 Task: Look for properties with EV chargers in San Antonio.
Action: Mouse moved to (849, 122)
Screenshot: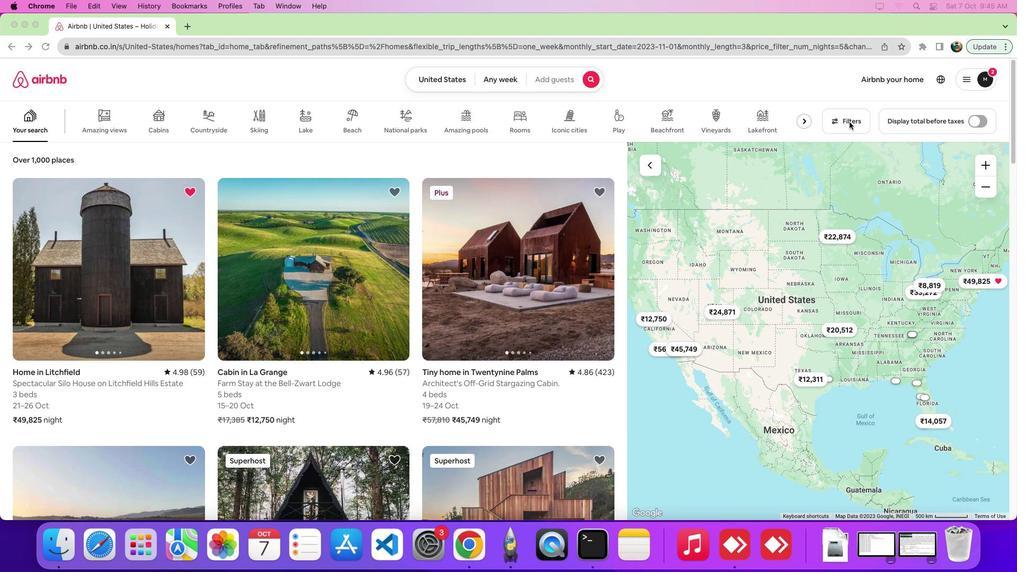 
Action: Mouse pressed left at (849, 122)
Screenshot: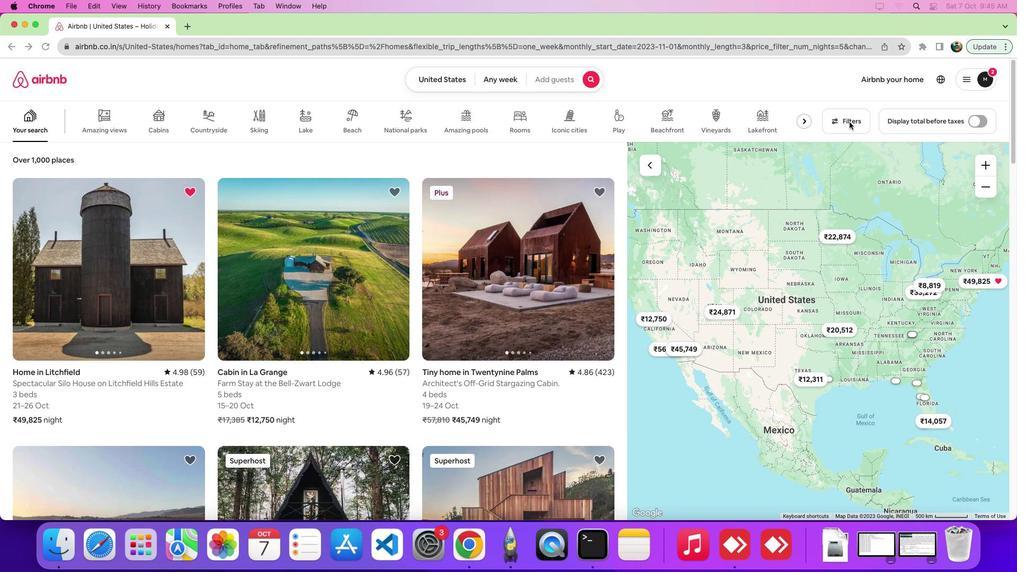 
Action: Mouse pressed left at (849, 122)
Screenshot: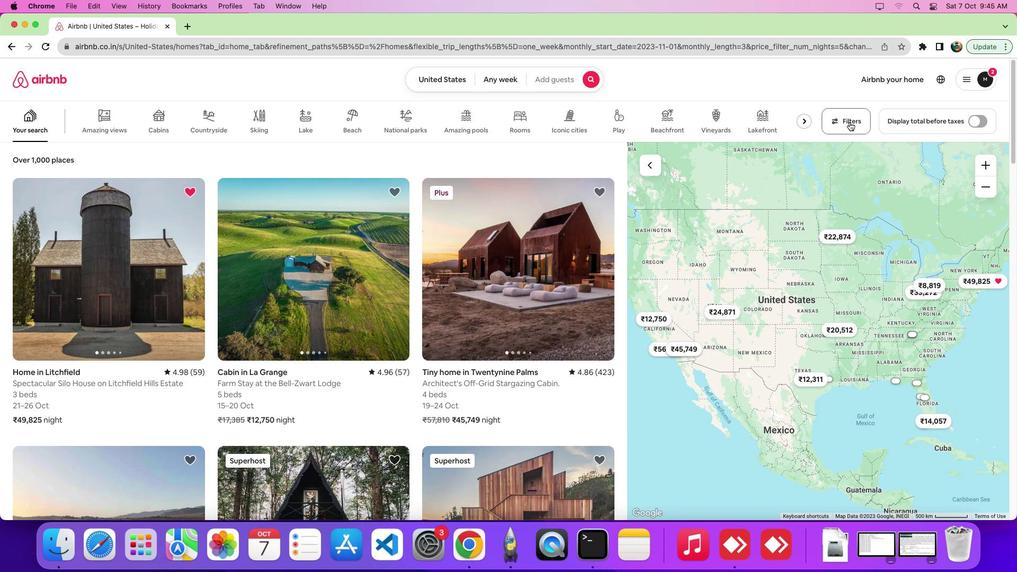 
Action: Mouse moved to (654, 183)
Screenshot: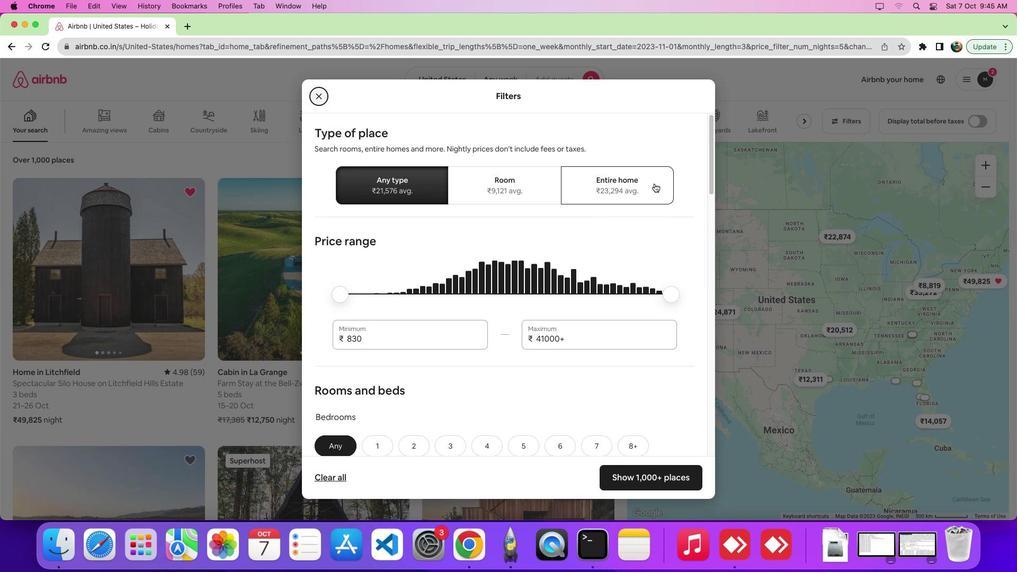 
Action: Mouse pressed left at (654, 183)
Screenshot: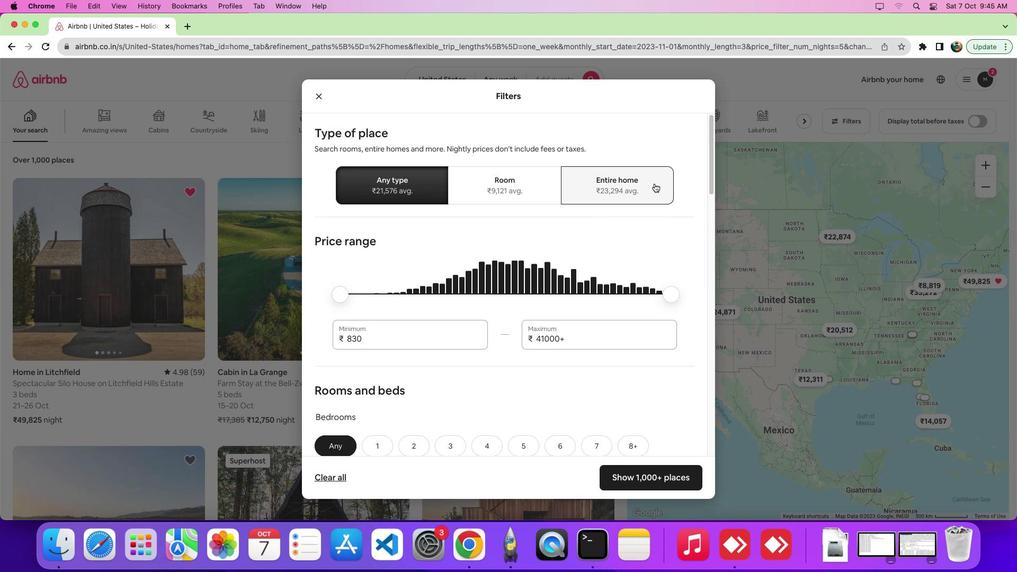 
Action: Mouse moved to (524, 335)
Screenshot: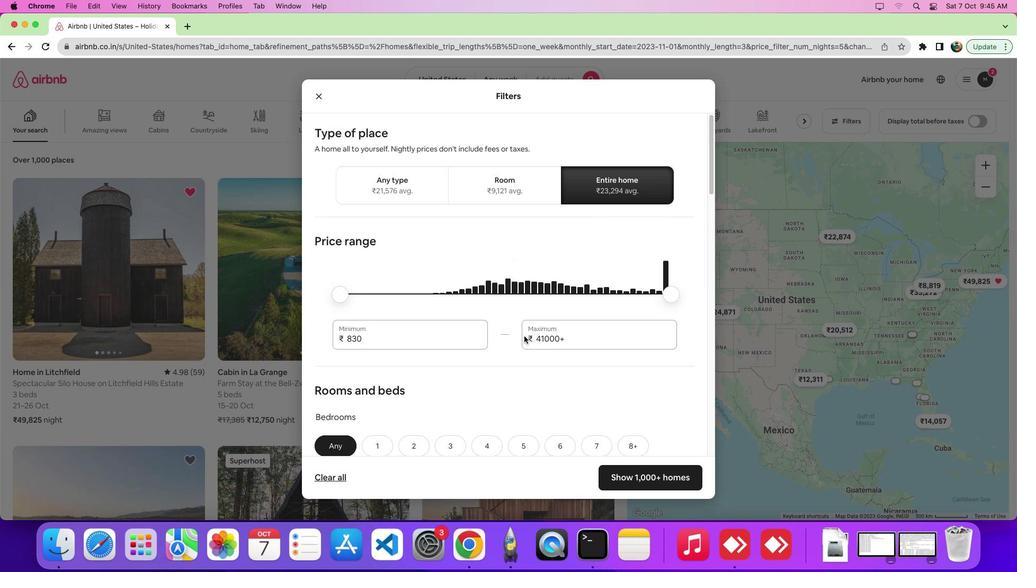 
Action: Mouse scrolled (524, 335) with delta (0, 0)
Screenshot: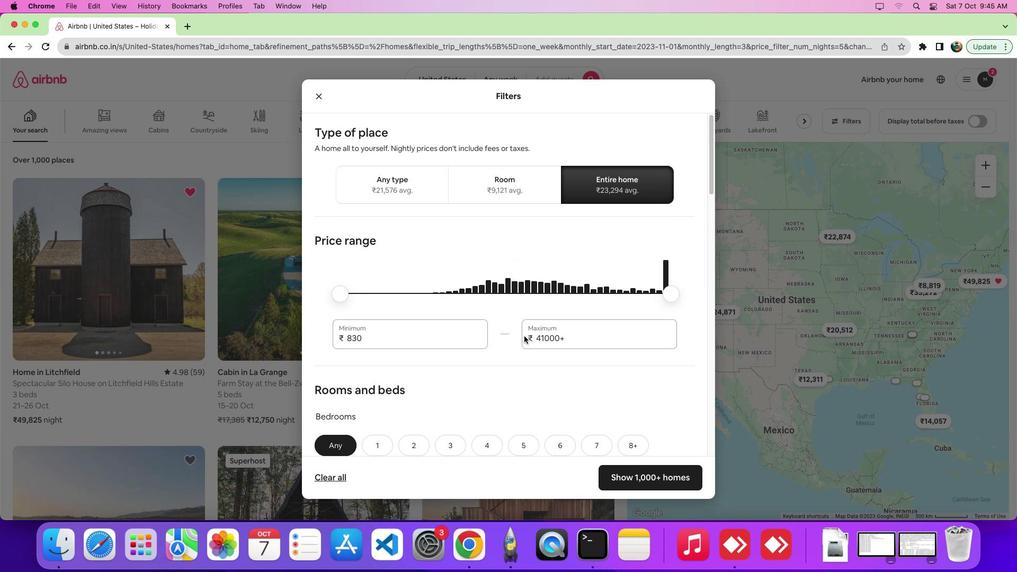 
Action: Mouse scrolled (524, 335) with delta (0, 0)
Screenshot: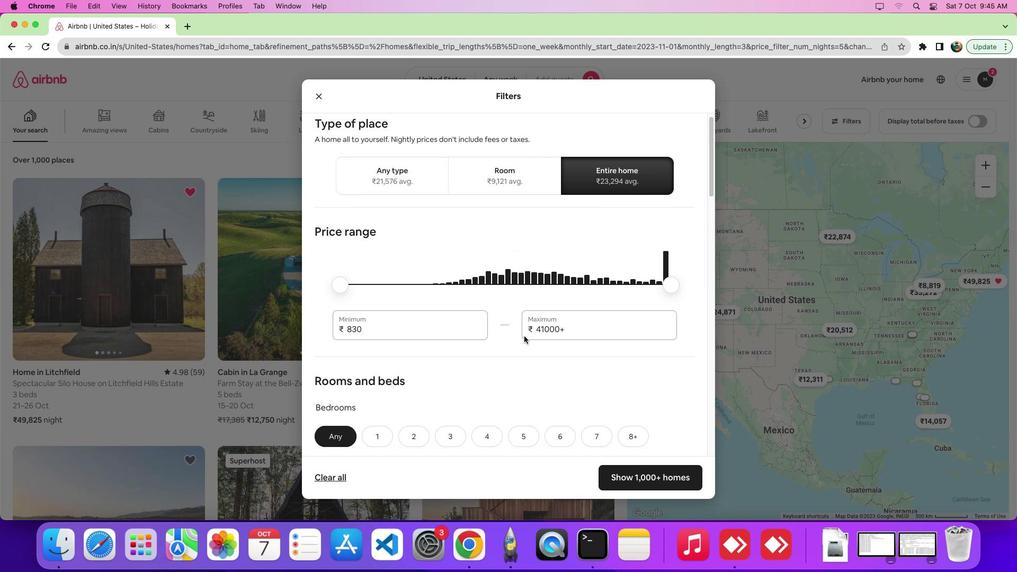 
Action: Mouse scrolled (524, 335) with delta (0, -2)
Screenshot: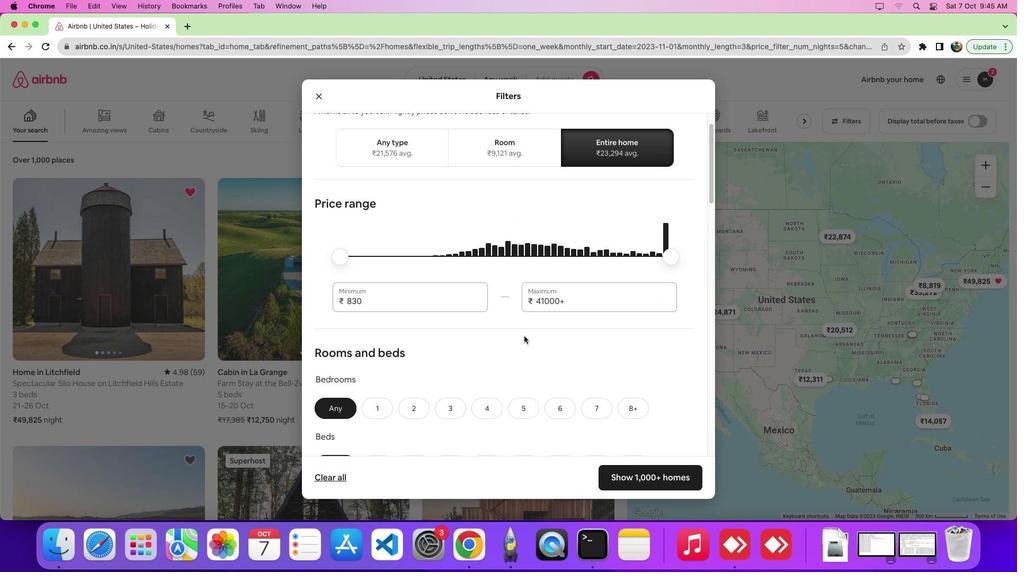 
Action: Mouse scrolled (524, 335) with delta (0, -3)
Screenshot: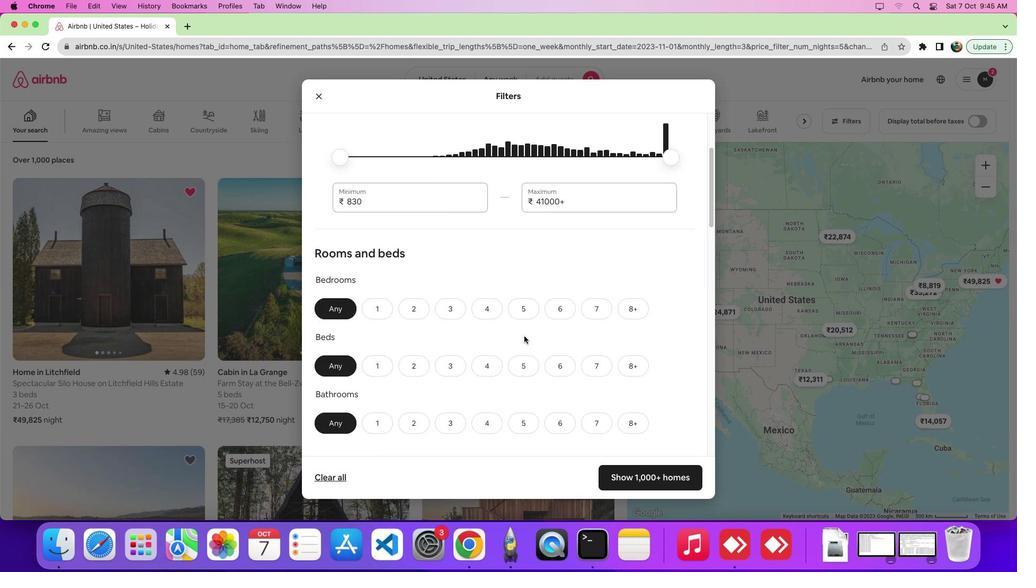 
Action: Mouse scrolled (524, 335) with delta (0, 0)
Screenshot: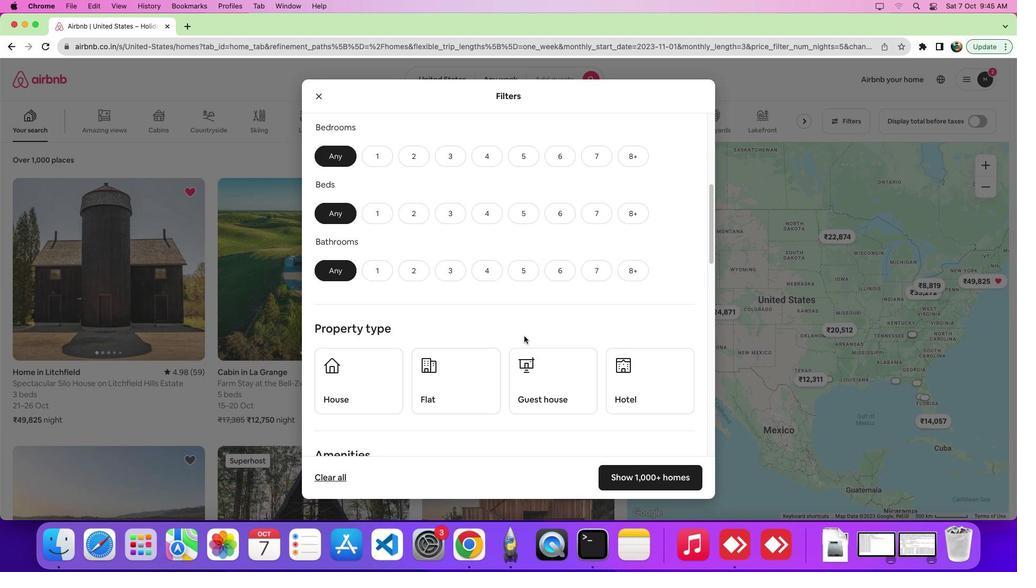 
Action: Mouse scrolled (524, 335) with delta (0, 0)
Screenshot: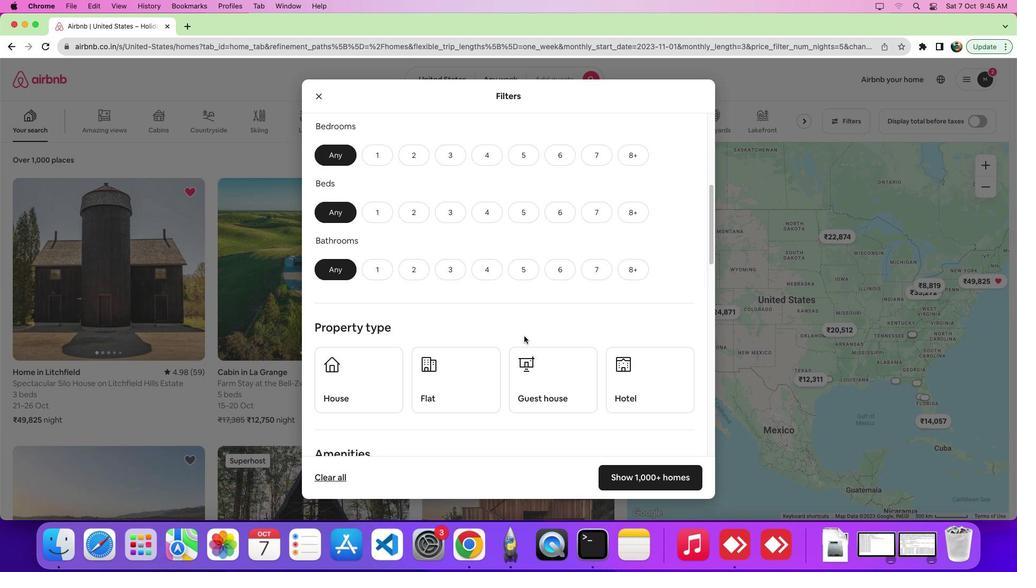 
Action: Mouse scrolled (524, 335) with delta (0, -1)
Screenshot: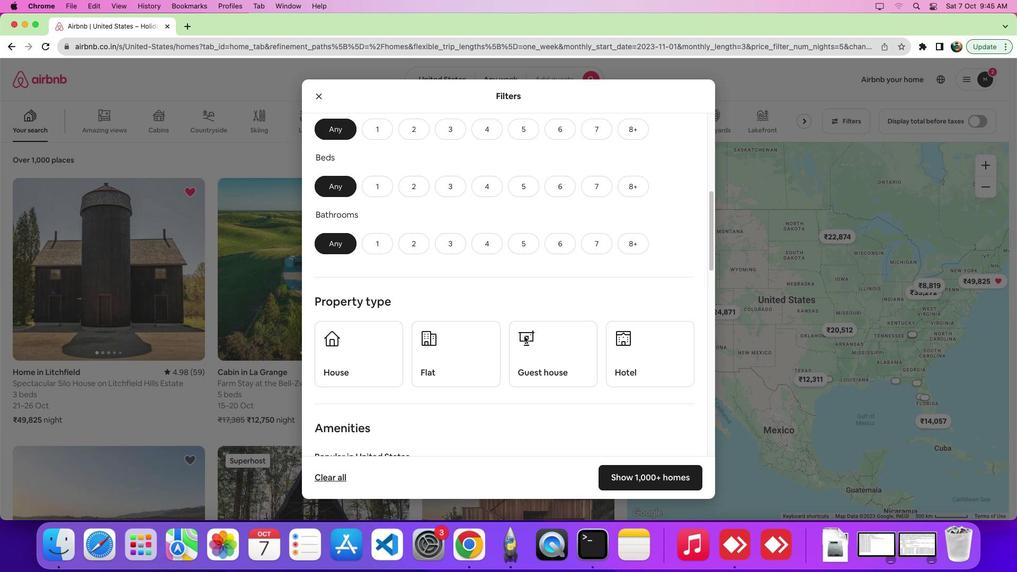 
Action: Mouse scrolled (524, 335) with delta (0, 0)
Screenshot: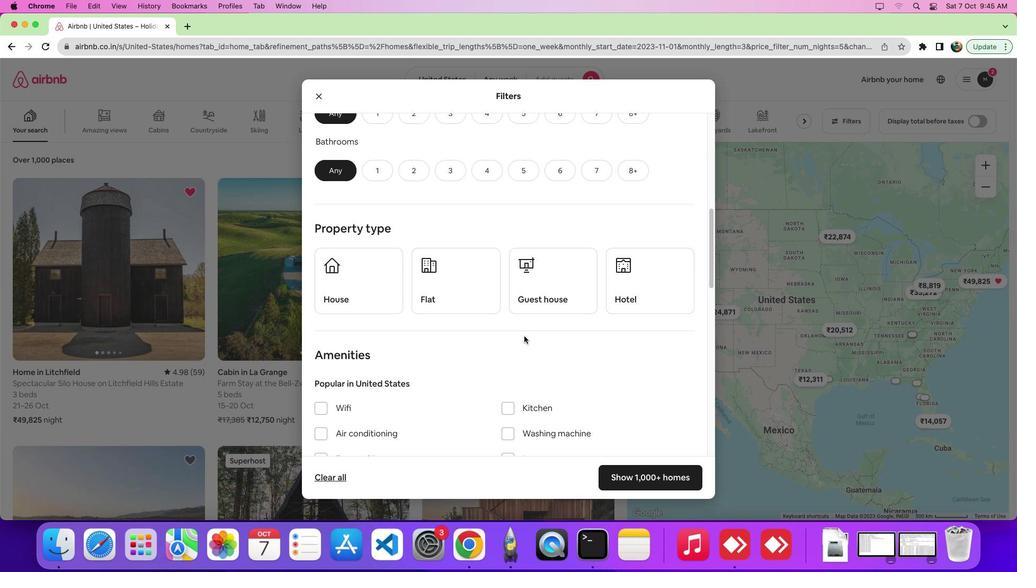 
Action: Mouse scrolled (524, 335) with delta (0, 0)
Screenshot: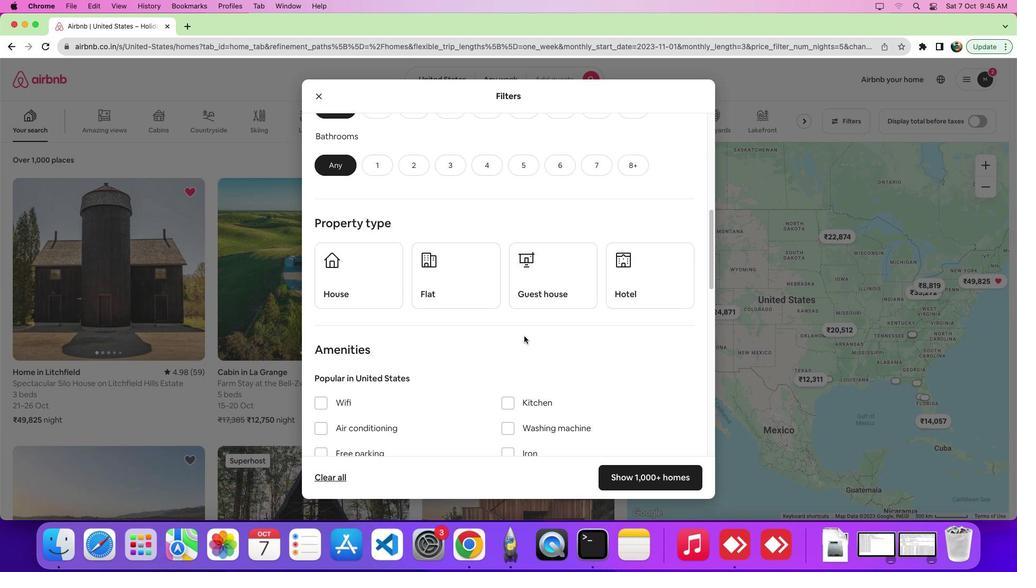 
Action: Mouse scrolled (524, 335) with delta (0, -1)
Screenshot: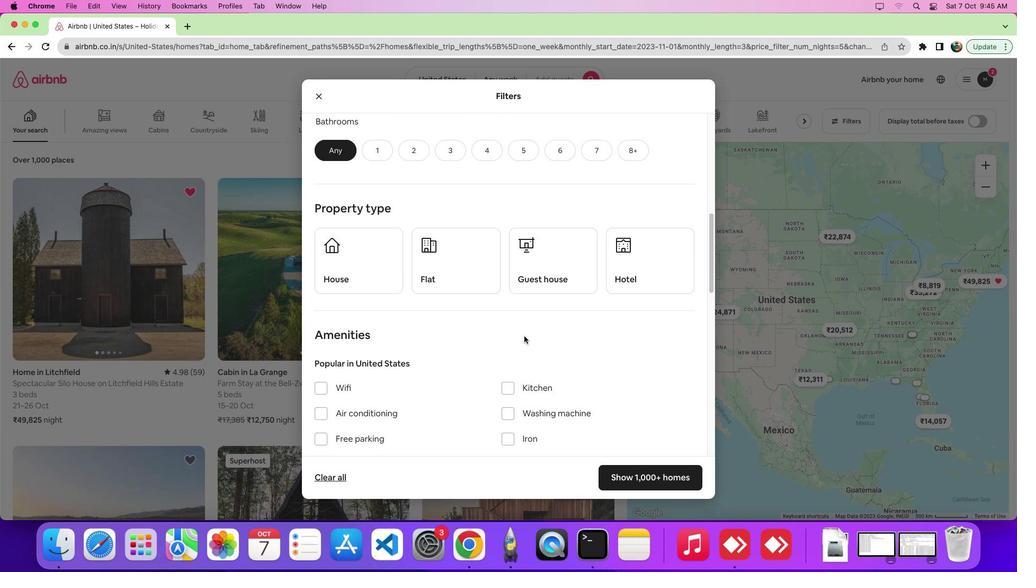 
Action: Mouse scrolled (524, 335) with delta (0, 0)
Screenshot: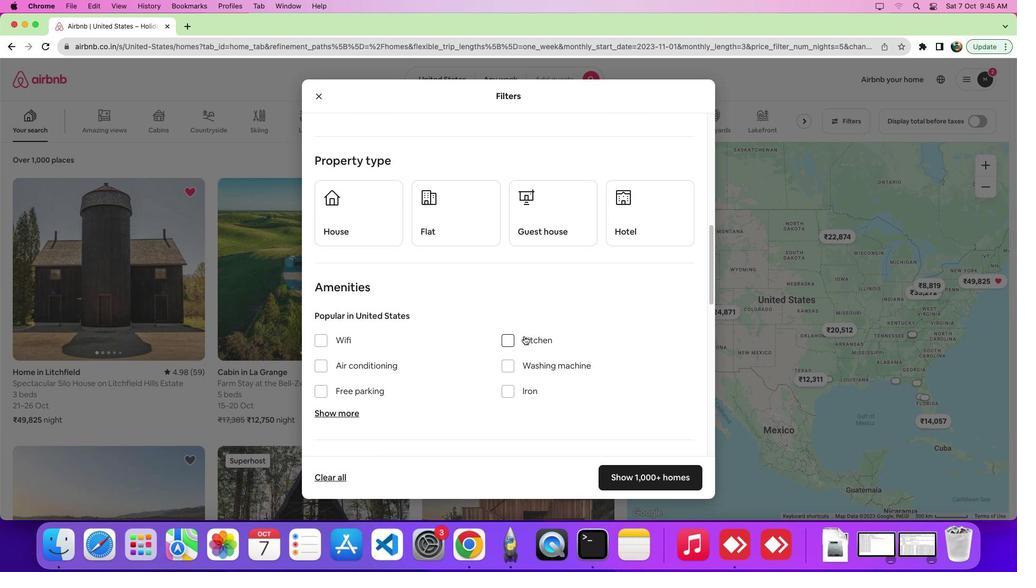
Action: Mouse scrolled (524, 335) with delta (0, 0)
Screenshot: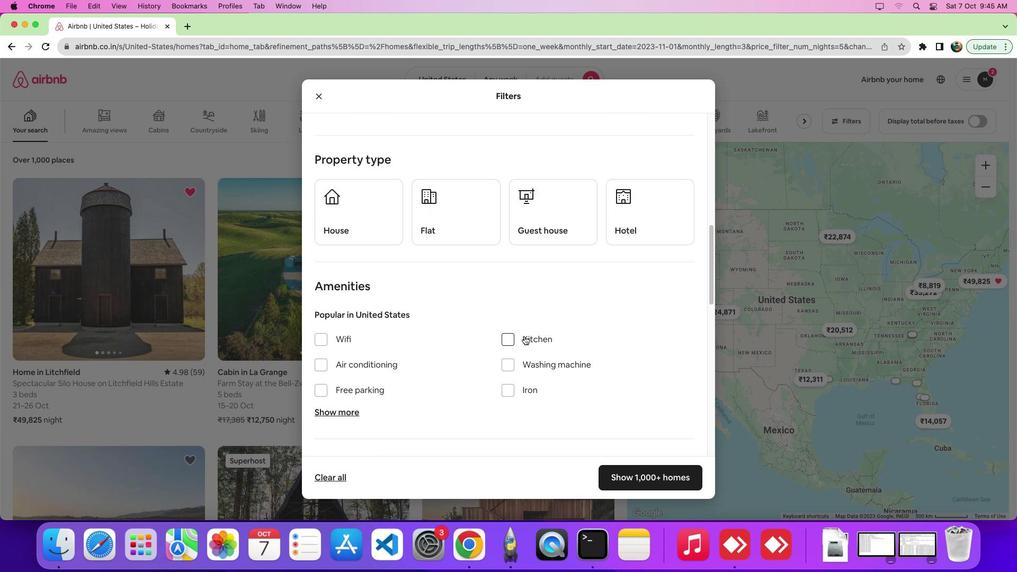 
Action: Mouse scrolled (524, 335) with delta (0, -1)
Screenshot: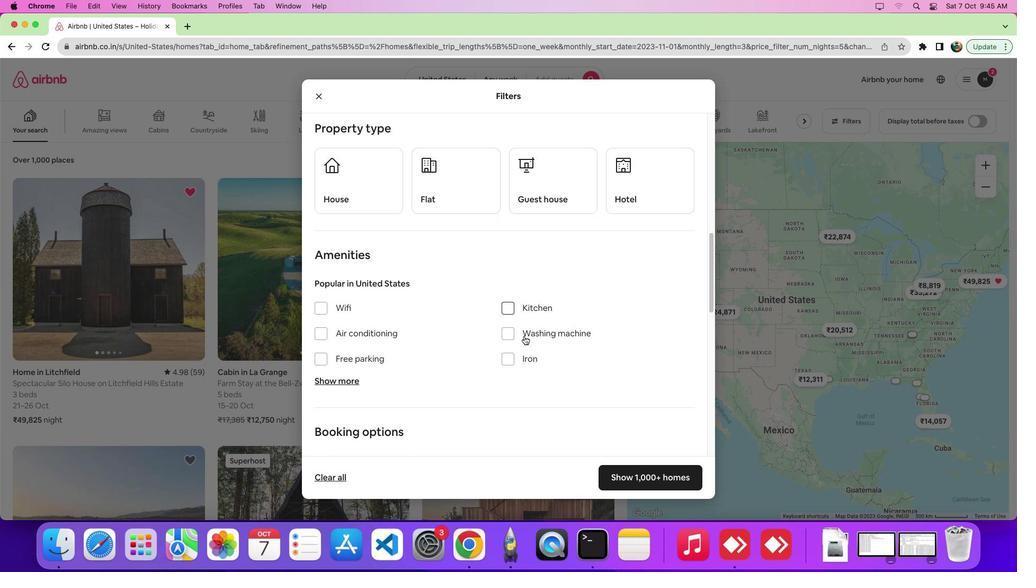 
Action: Mouse moved to (343, 303)
Screenshot: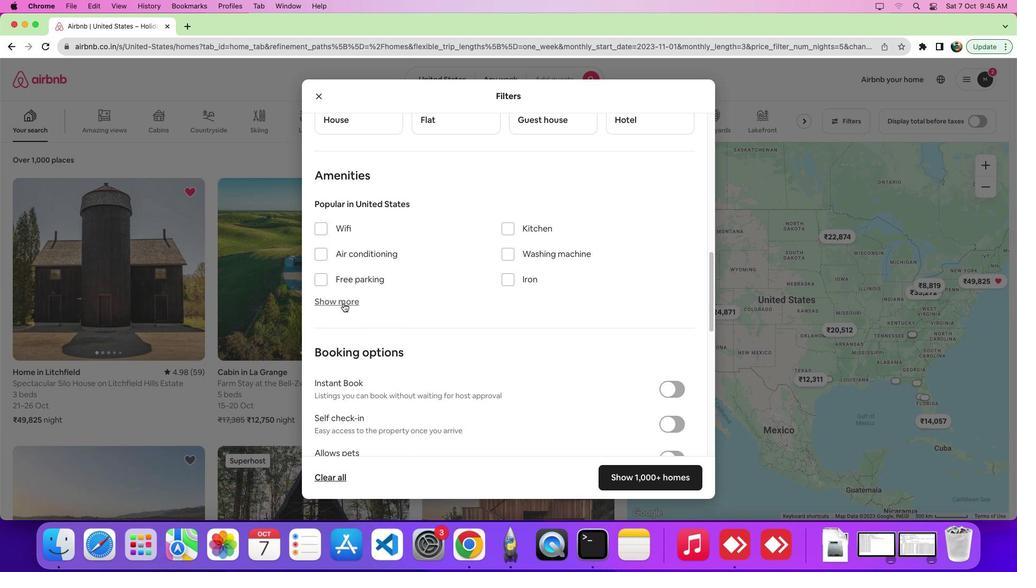 
Action: Mouse pressed left at (343, 303)
Screenshot: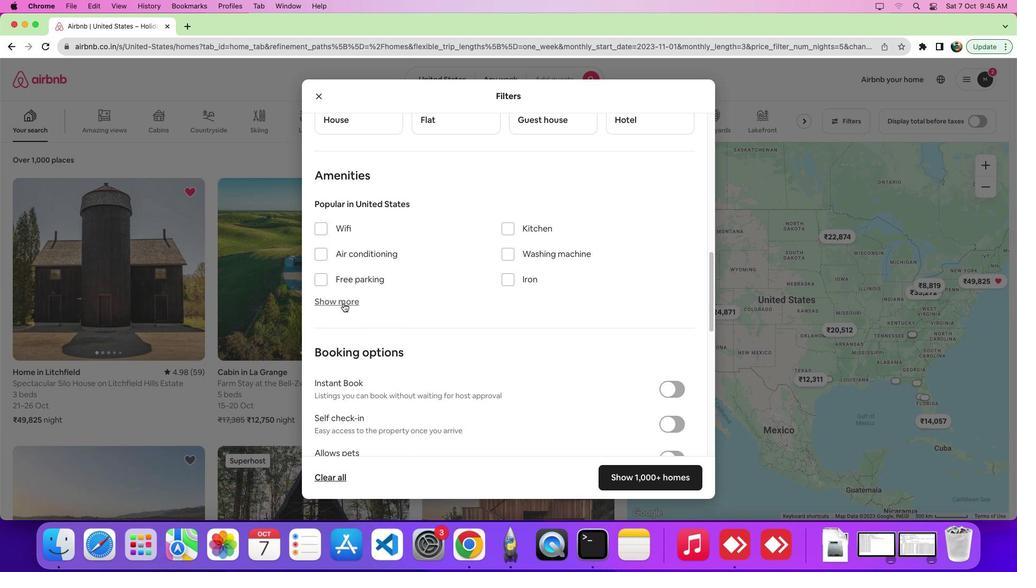 
Action: Mouse moved to (455, 374)
Screenshot: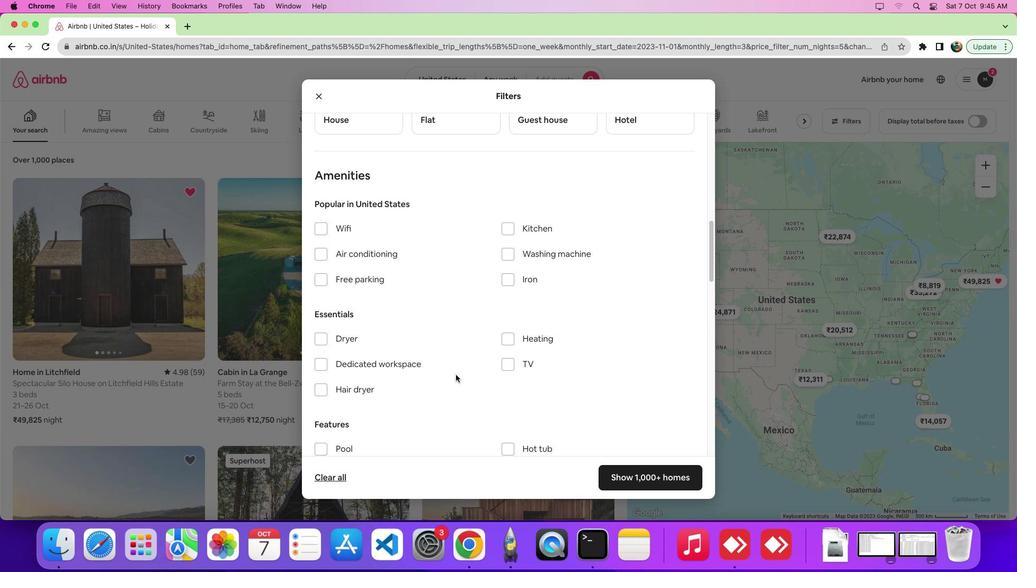 
Action: Mouse scrolled (455, 374) with delta (0, 0)
Screenshot: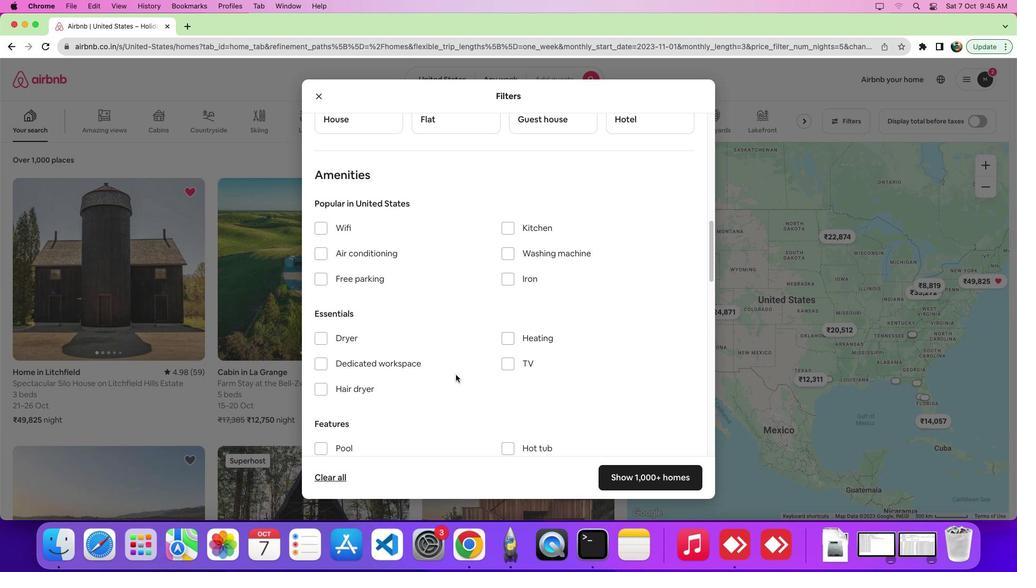 
Action: Mouse scrolled (455, 374) with delta (0, 0)
Screenshot: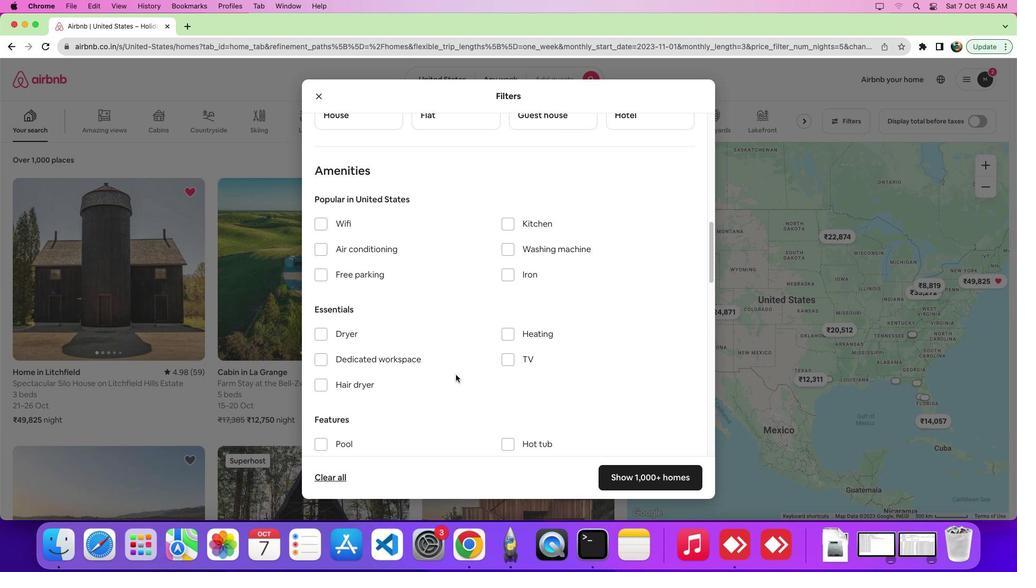 
Action: Mouse scrolled (455, 374) with delta (0, 0)
Screenshot: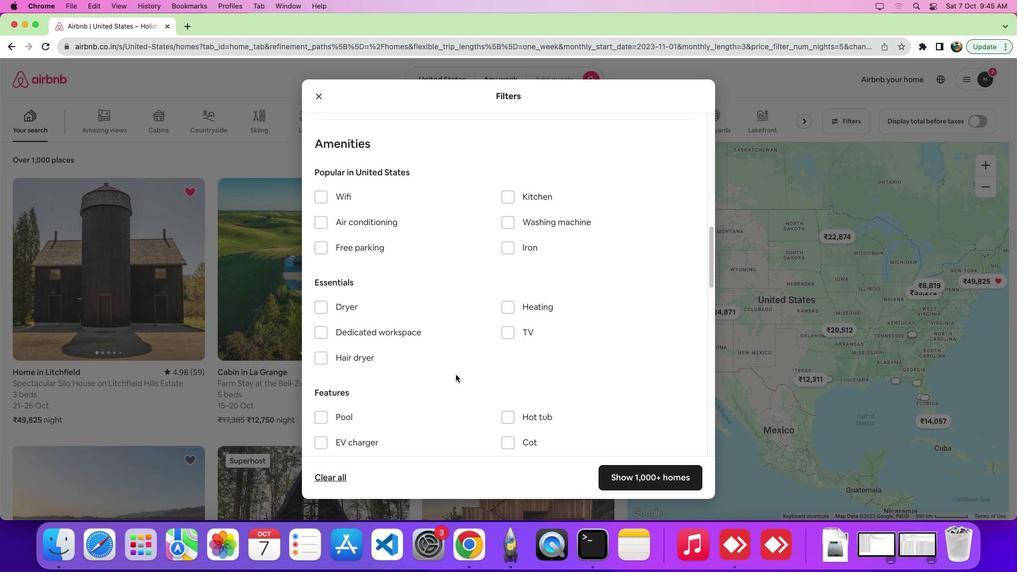 
Action: Mouse moved to (455, 374)
Screenshot: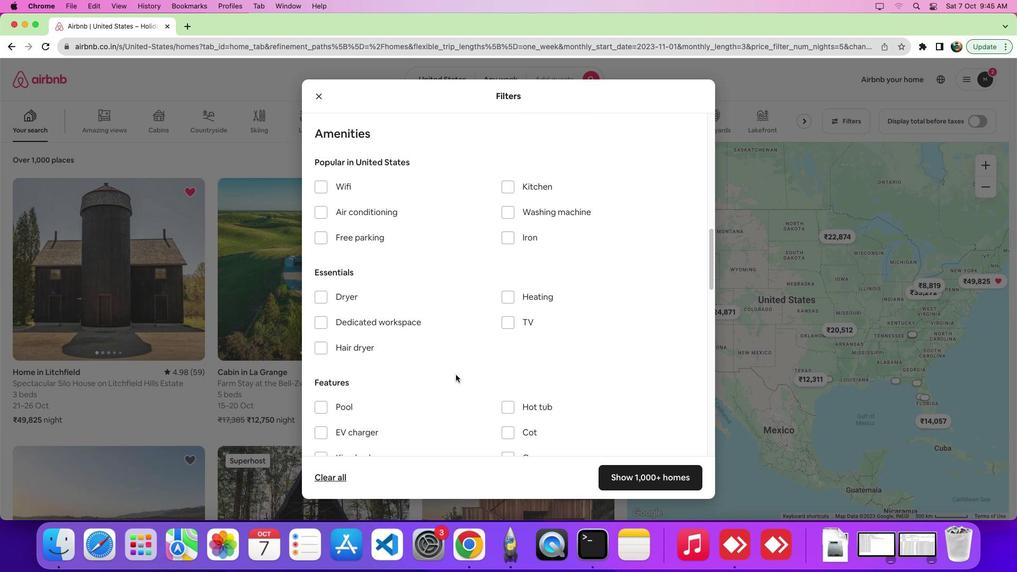 
Action: Mouse scrolled (455, 374) with delta (0, 0)
Screenshot: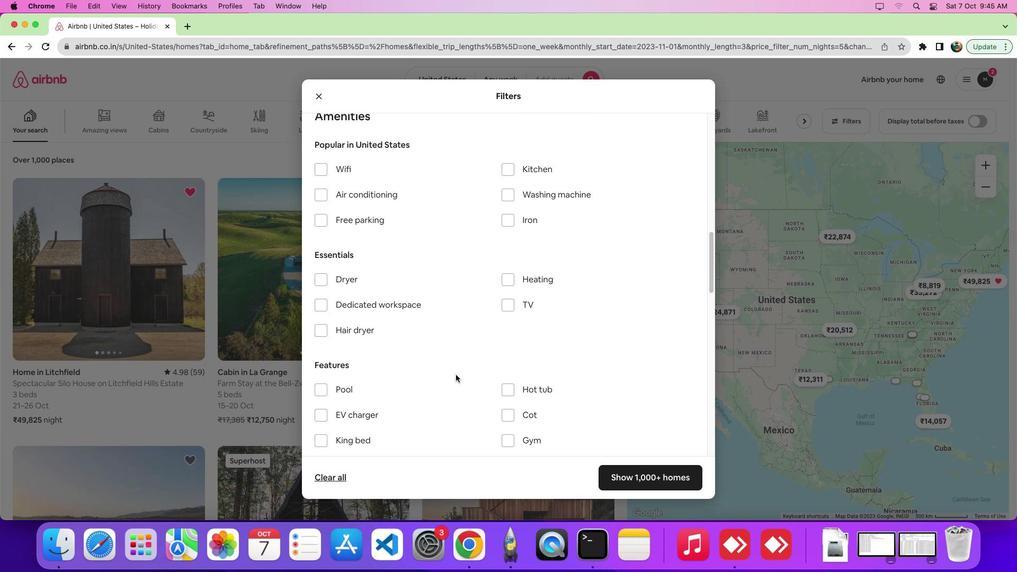 
Action: Mouse scrolled (455, 374) with delta (0, 0)
Screenshot: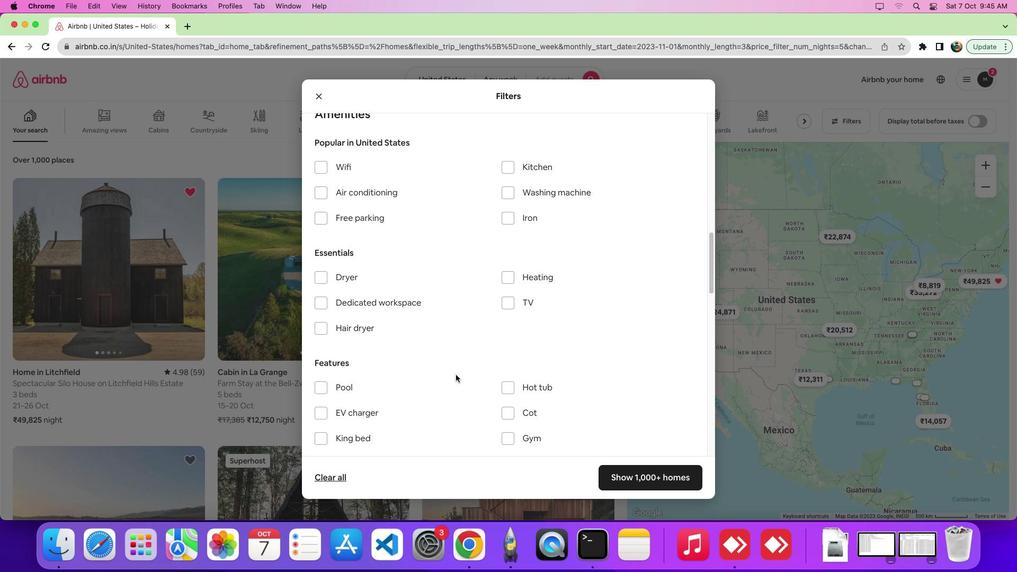
Action: Mouse scrolled (455, 374) with delta (0, 0)
Screenshot: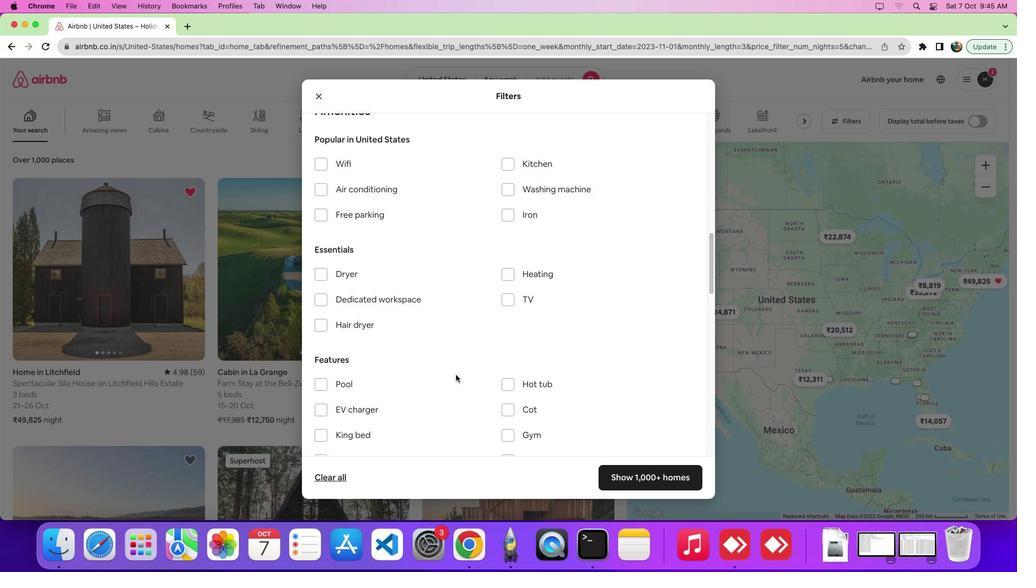 
Action: Mouse moved to (328, 393)
Screenshot: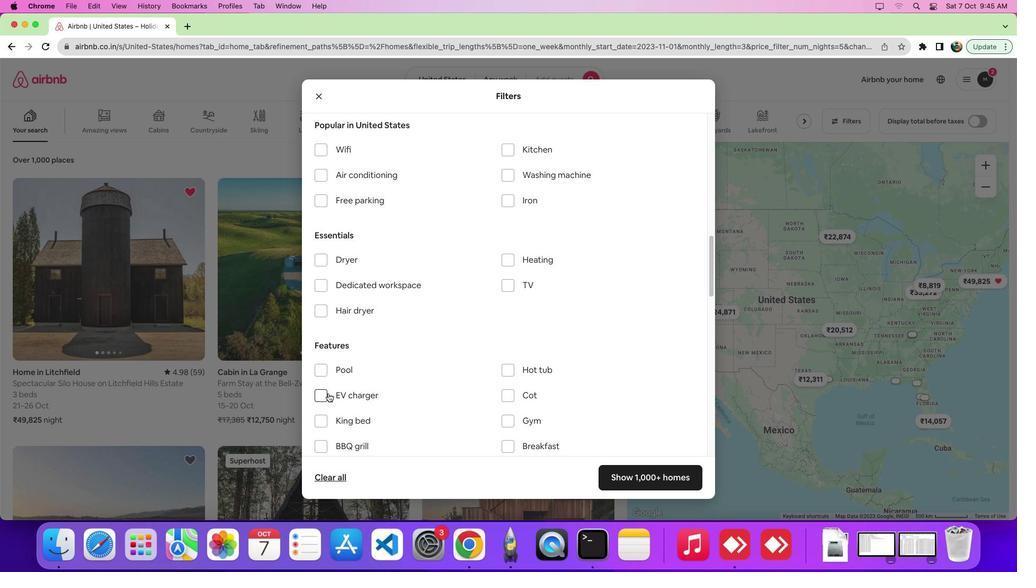
Action: Mouse pressed left at (328, 393)
Screenshot: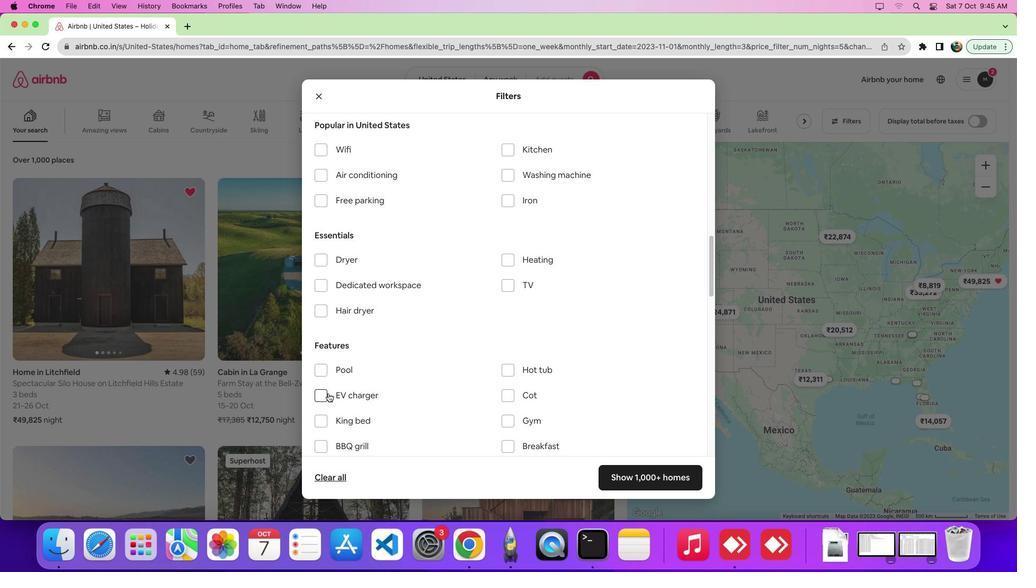 
Action: Mouse moved to (661, 472)
Screenshot: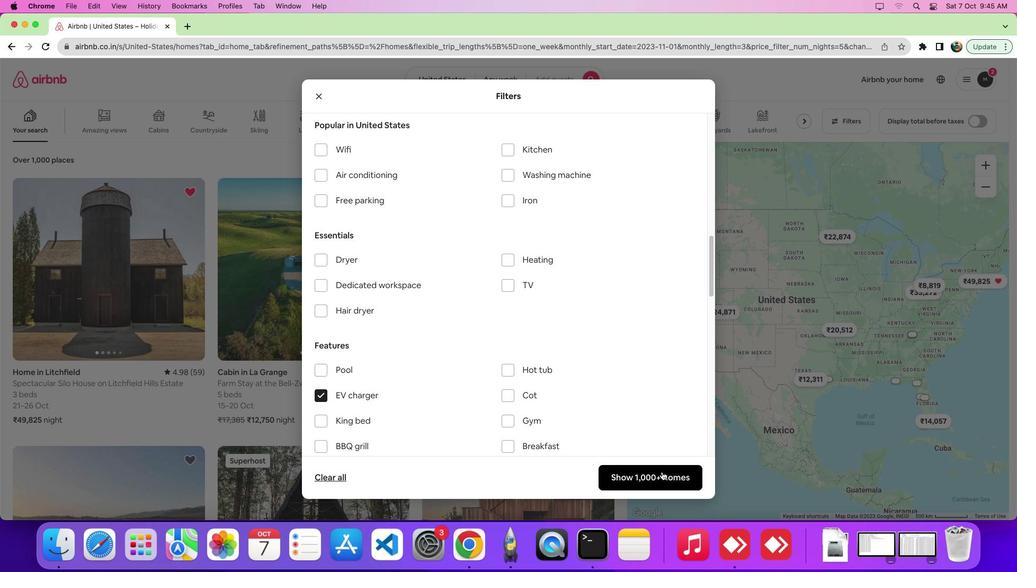 
Action: Mouse pressed left at (661, 472)
Screenshot: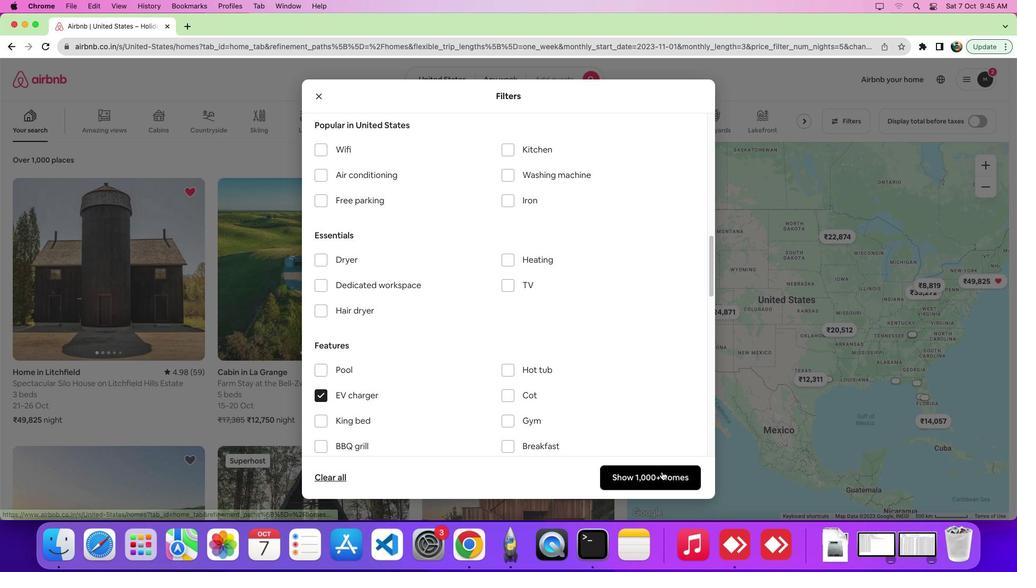 
